 Task: Change theme to Solarized Light.
Action: Mouse moved to (25, 12)
Screenshot: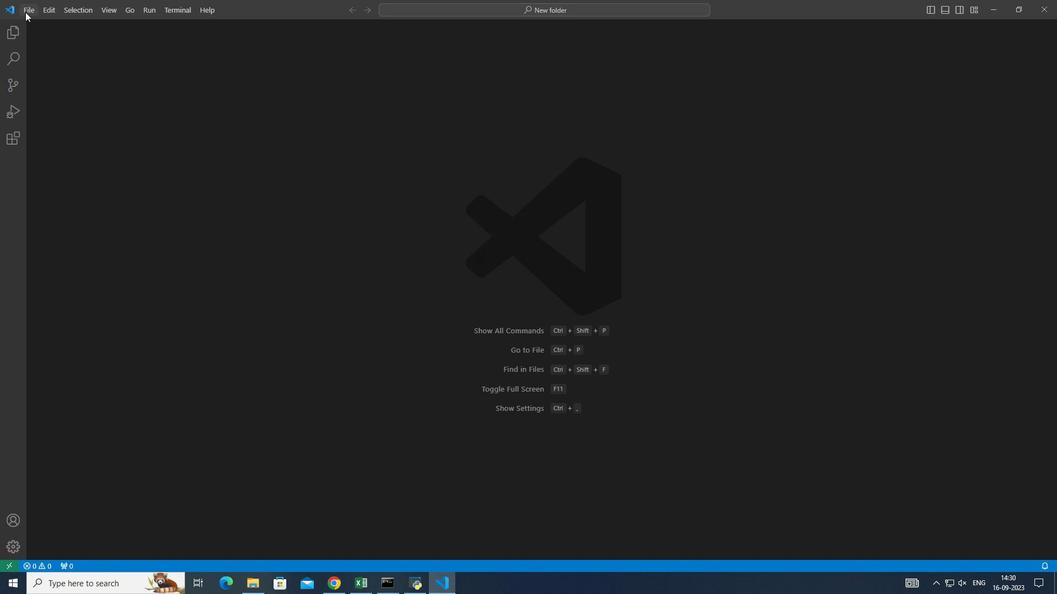 
Action: Mouse pressed left at (25, 12)
Screenshot: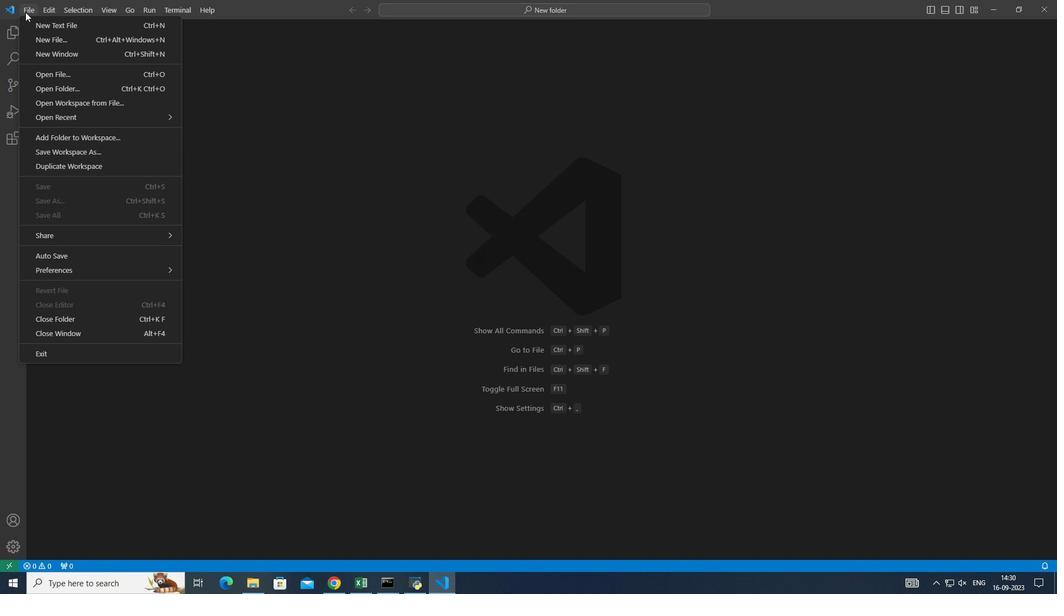 
Action: Mouse moved to (381, 374)
Screenshot: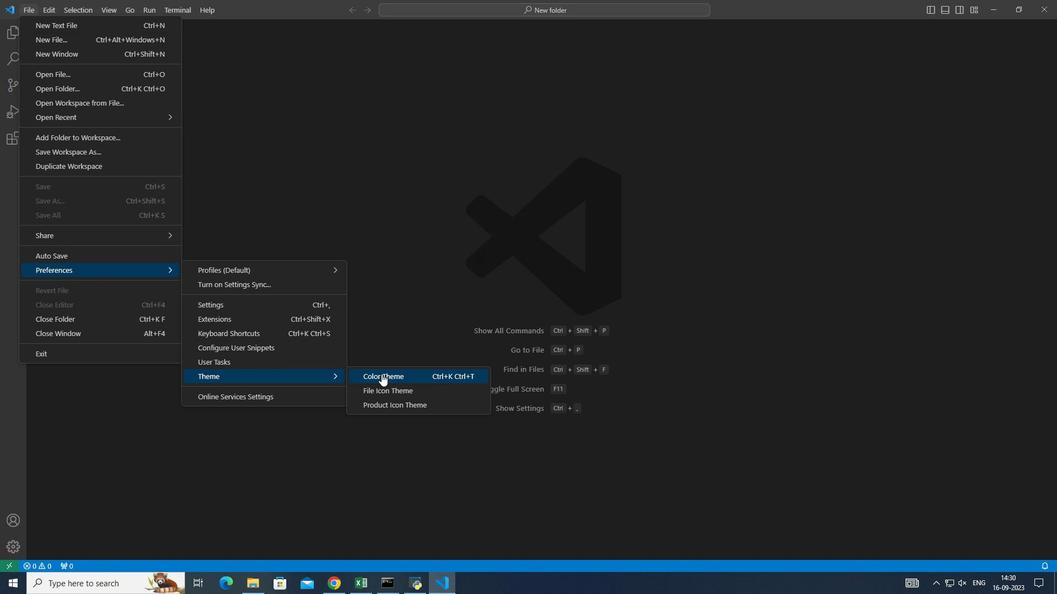 
Action: Mouse pressed left at (381, 374)
Screenshot: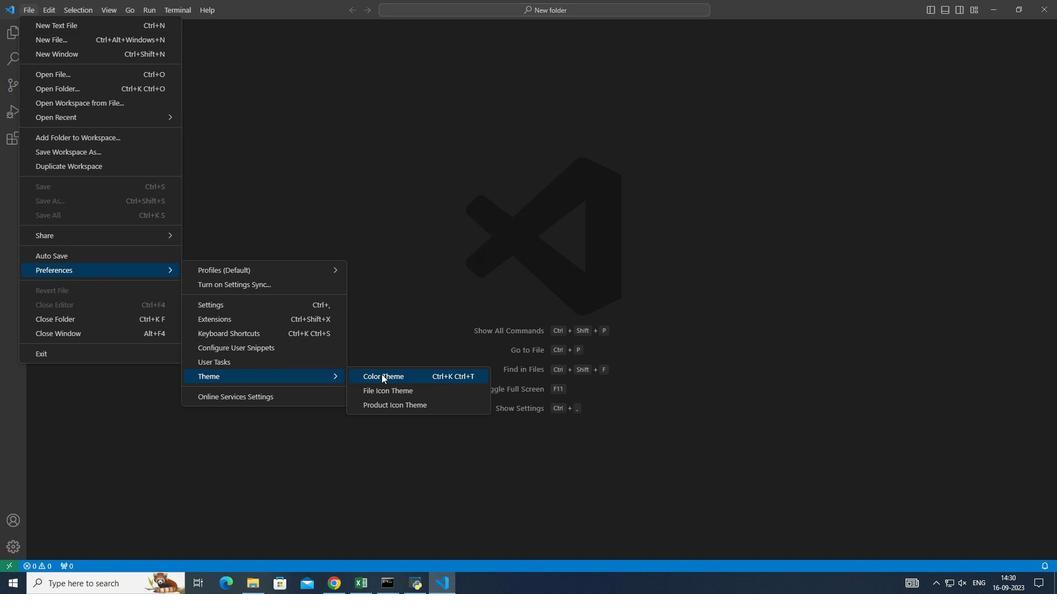 
Action: Mouse moved to (406, 200)
Screenshot: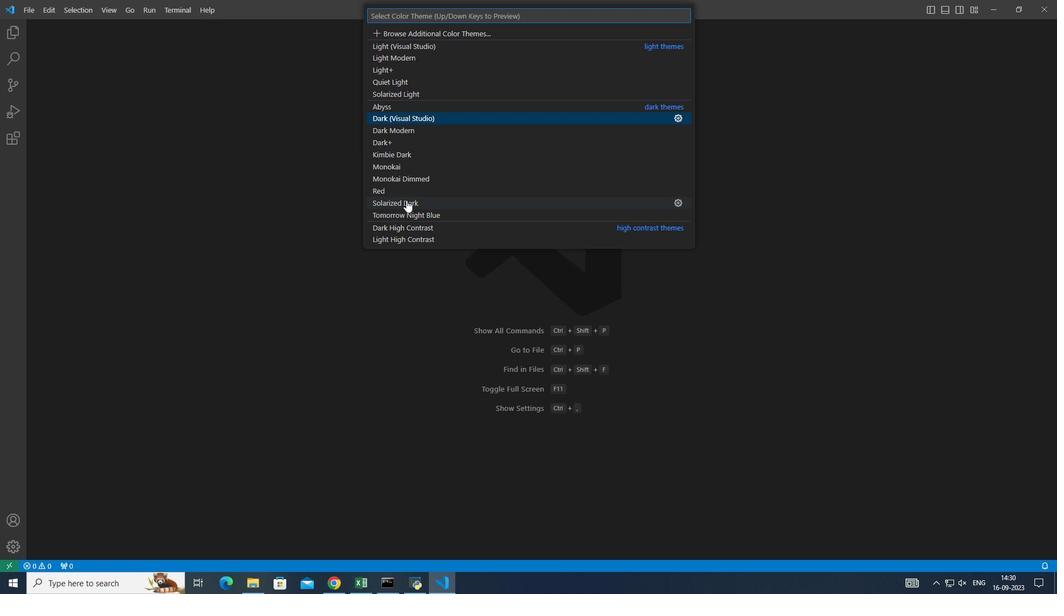 
Action: Mouse pressed left at (406, 200)
Screenshot: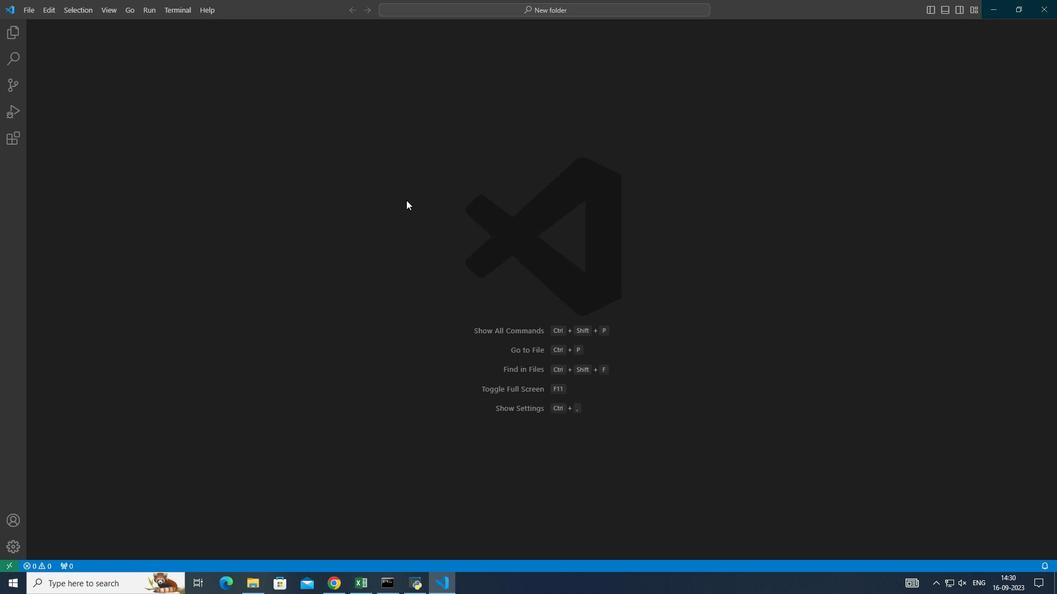 
